 Task: select a rule when I am added to a card.
Action: Mouse moved to (1143, 93)
Screenshot: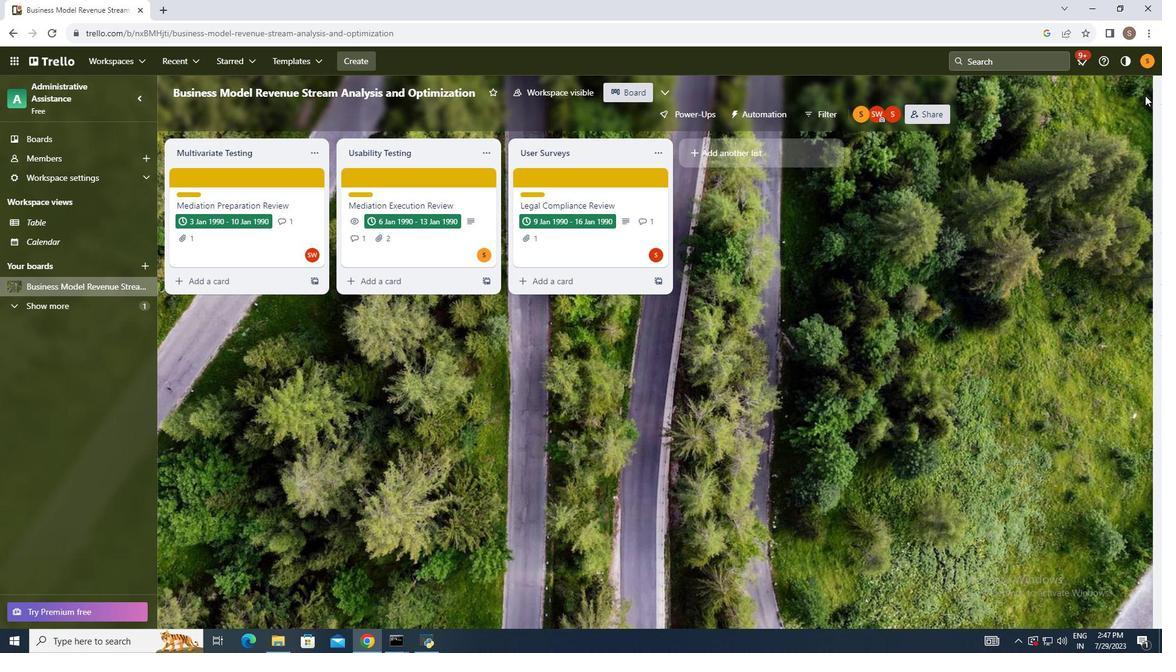
Action: Mouse pressed left at (1143, 93)
Screenshot: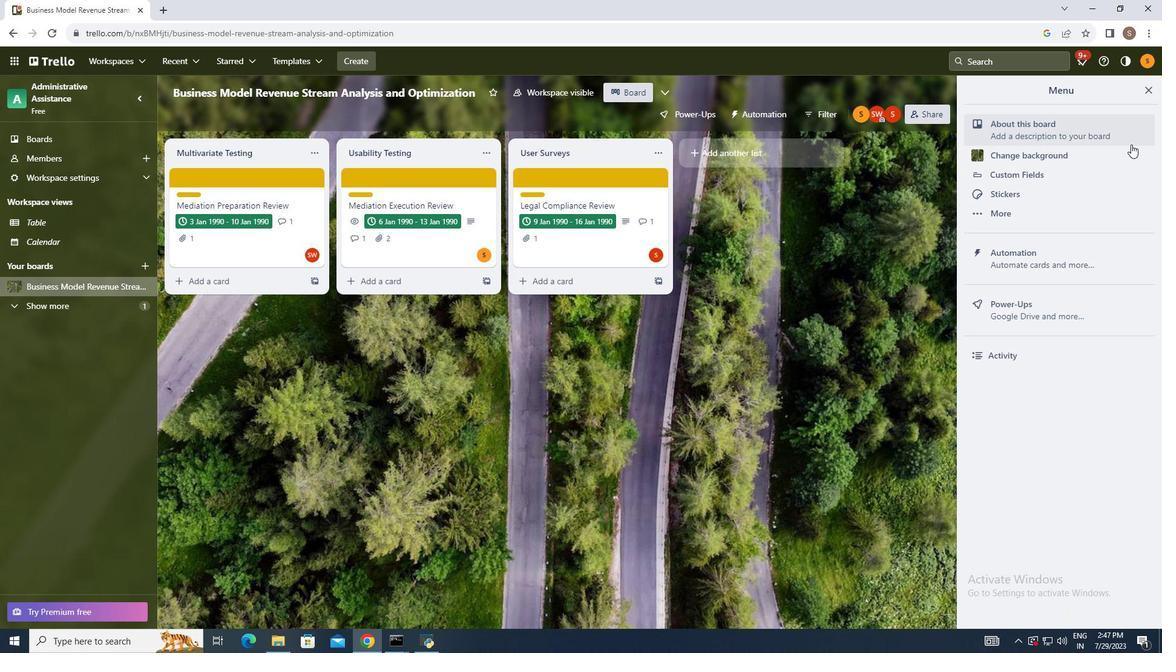
Action: Mouse moved to (1039, 270)
Screenshot: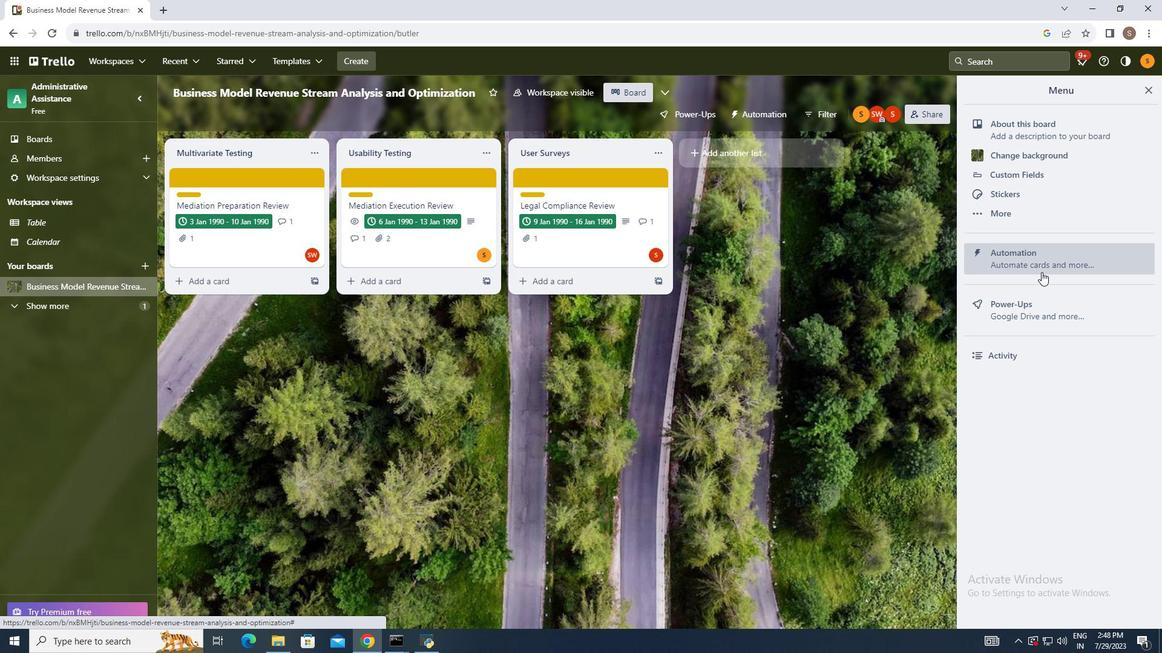 
Action: Mouse pressed left at (1039, 270)
Screenshot: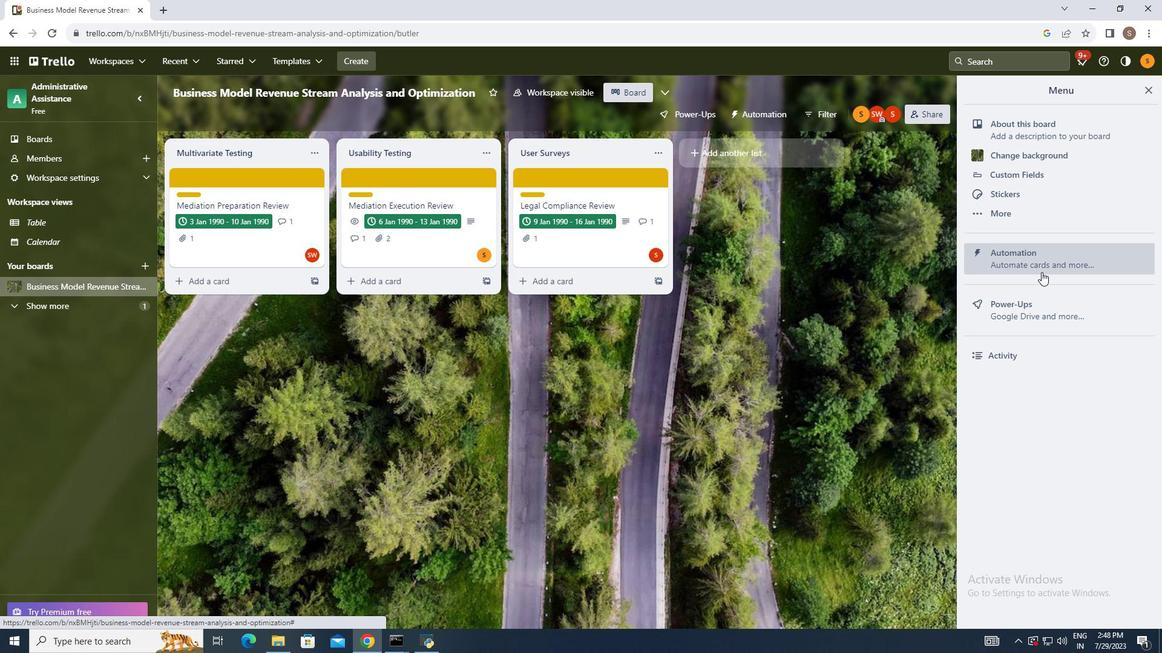 
Action: Mouse moved to (193, 219)
Screenshot: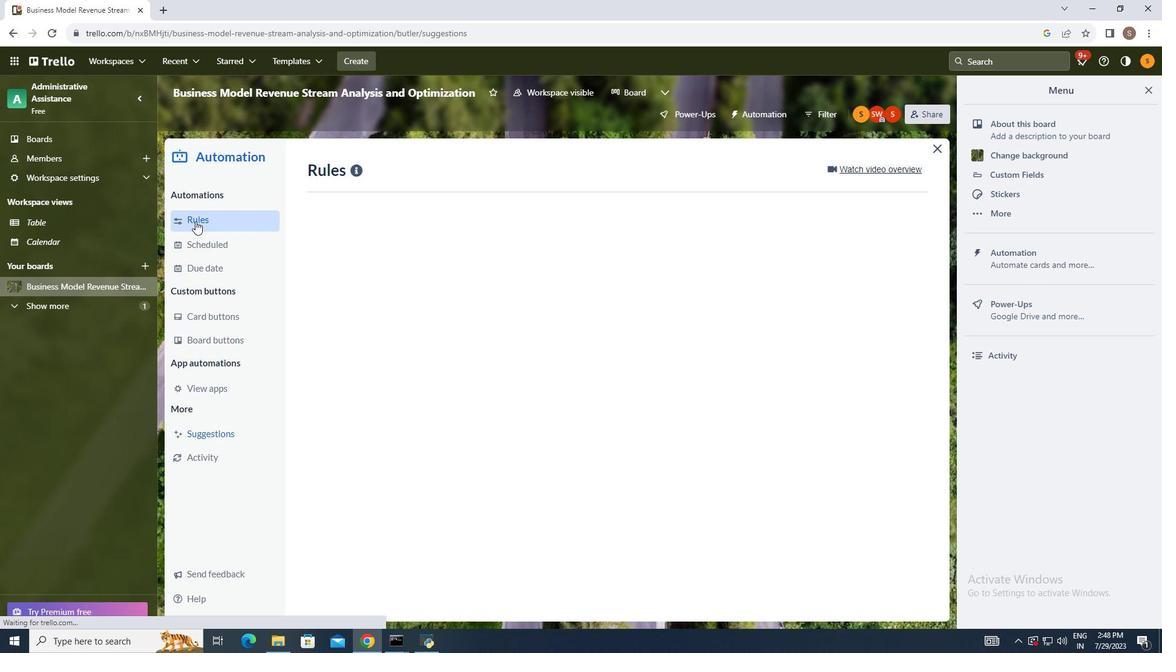 
Action: Mouse pressed left at (193, 219)
Screenshot: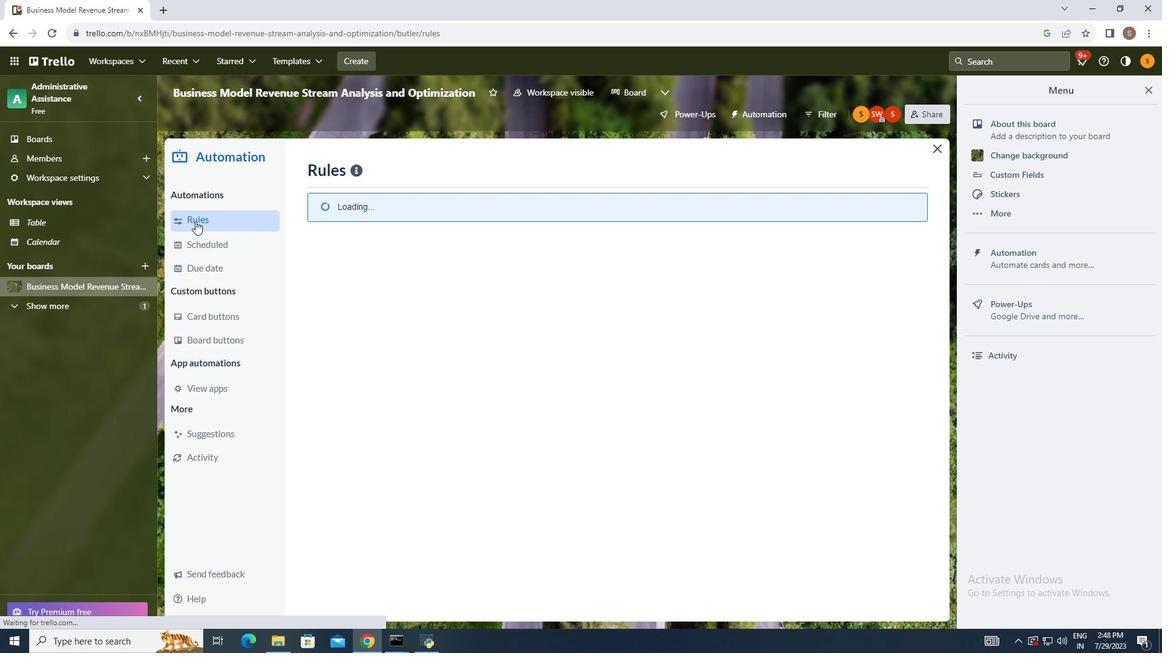 
Action: Mouse moved to (804, 167)
Screenshot: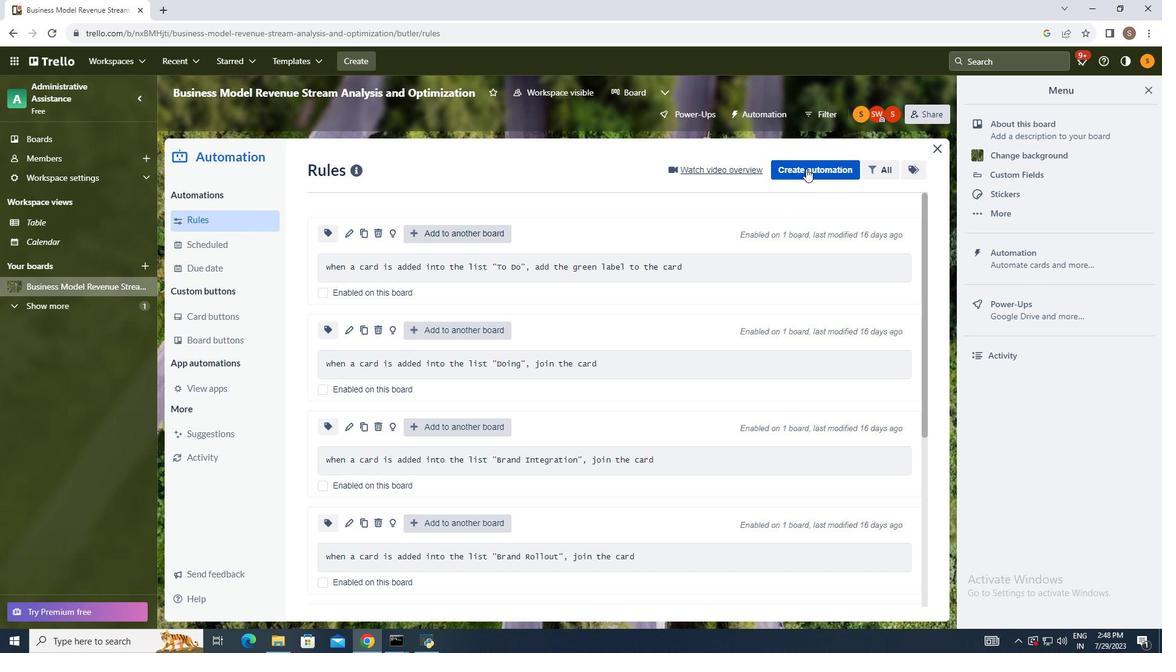 
Action: Mouse pressed left at (804, 167)
Screenshot: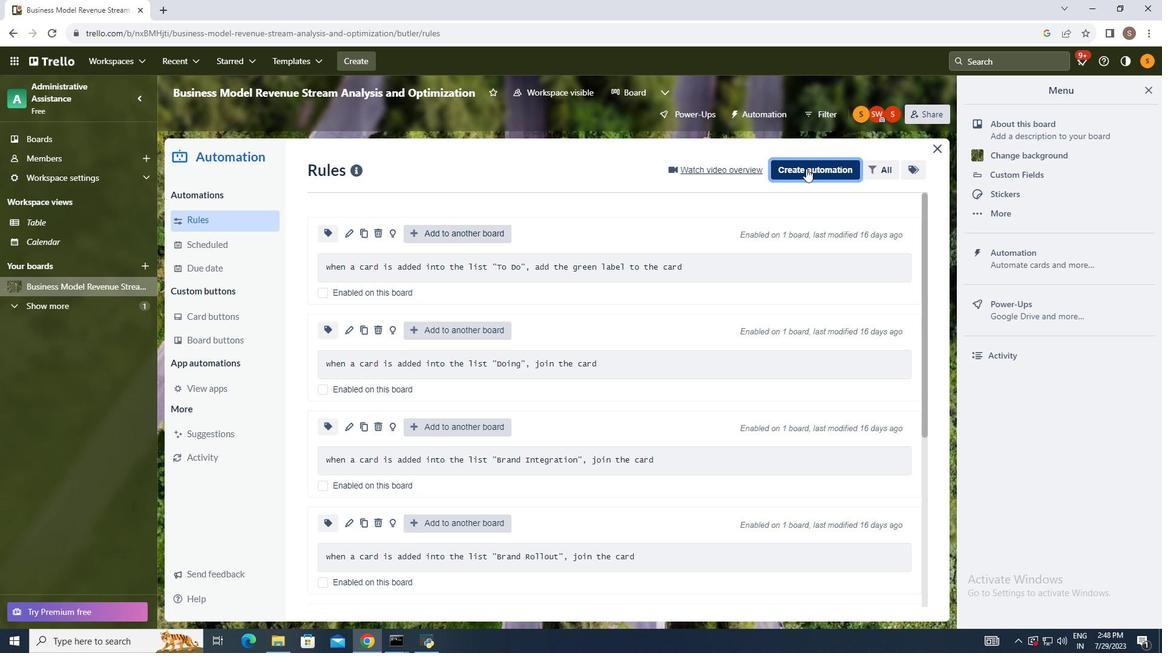 
Action: Mouse moved to (617, 286)
Screenshot: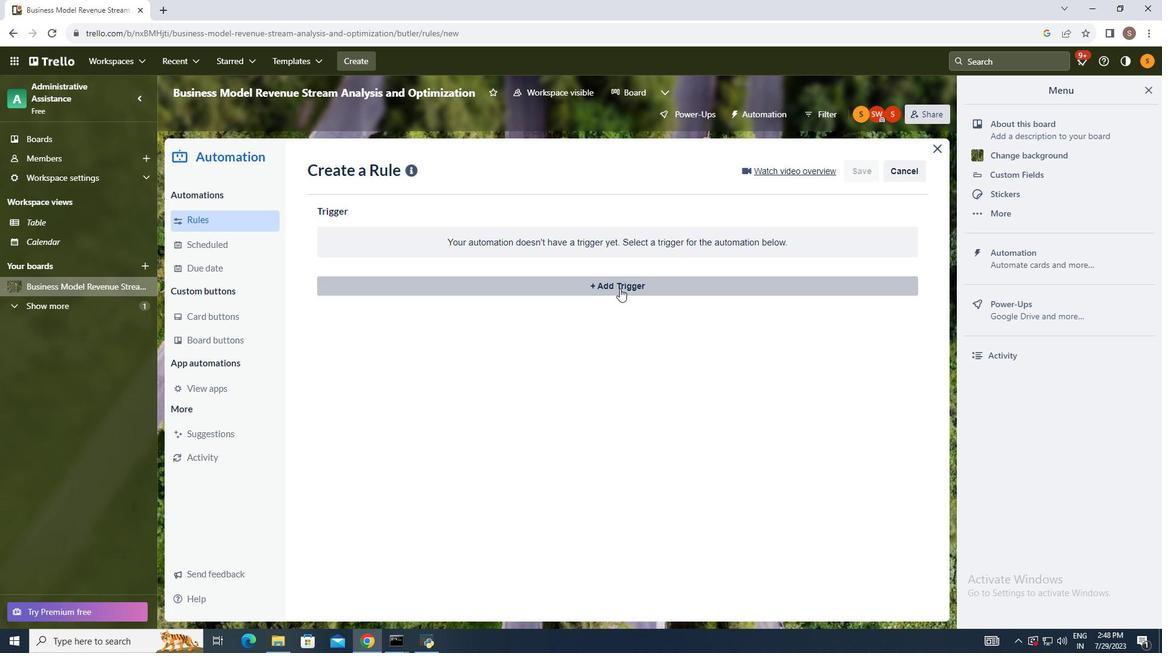 
Action: Mouse pressed left at (617, 286)
Screenshot: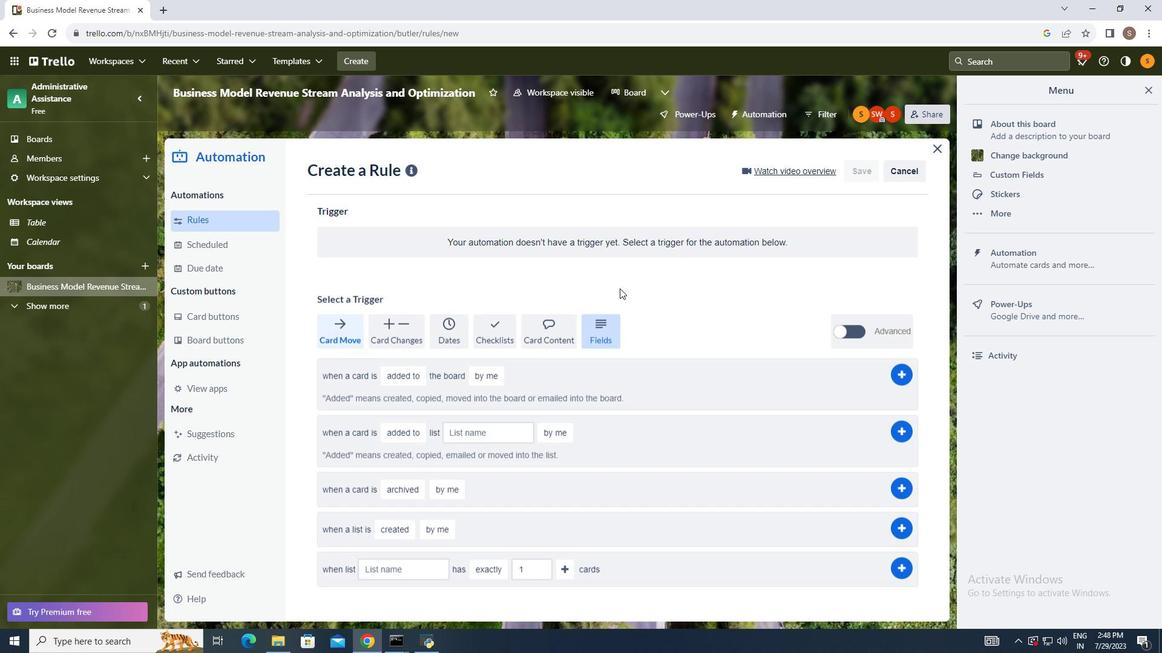 
Action: Mouse moved to (397, 335)
Screenshot: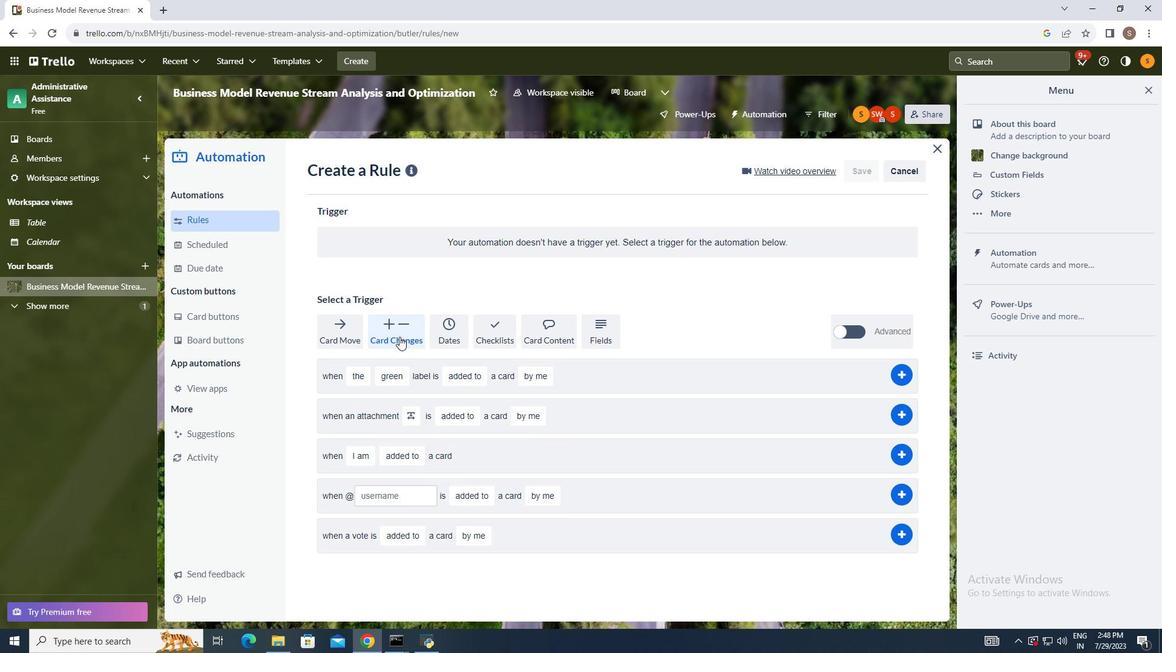 
Action: Mouse pressed left at (397, 335)
Screenshot: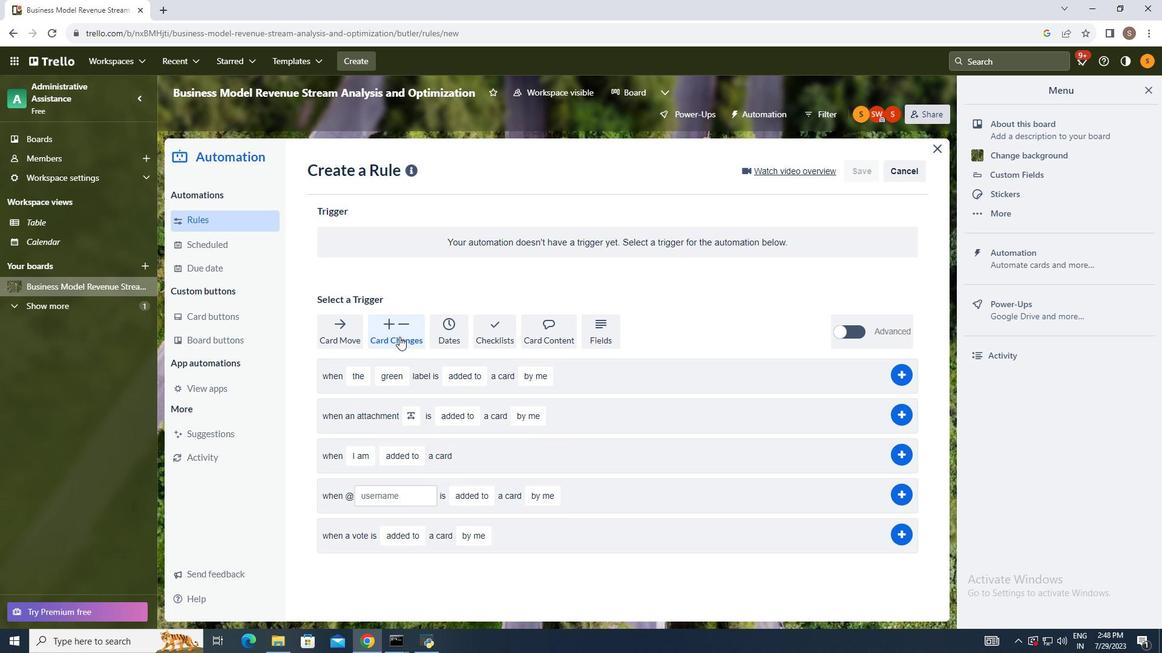 
Action: Mouse moved to (350, 452)
Screenshot: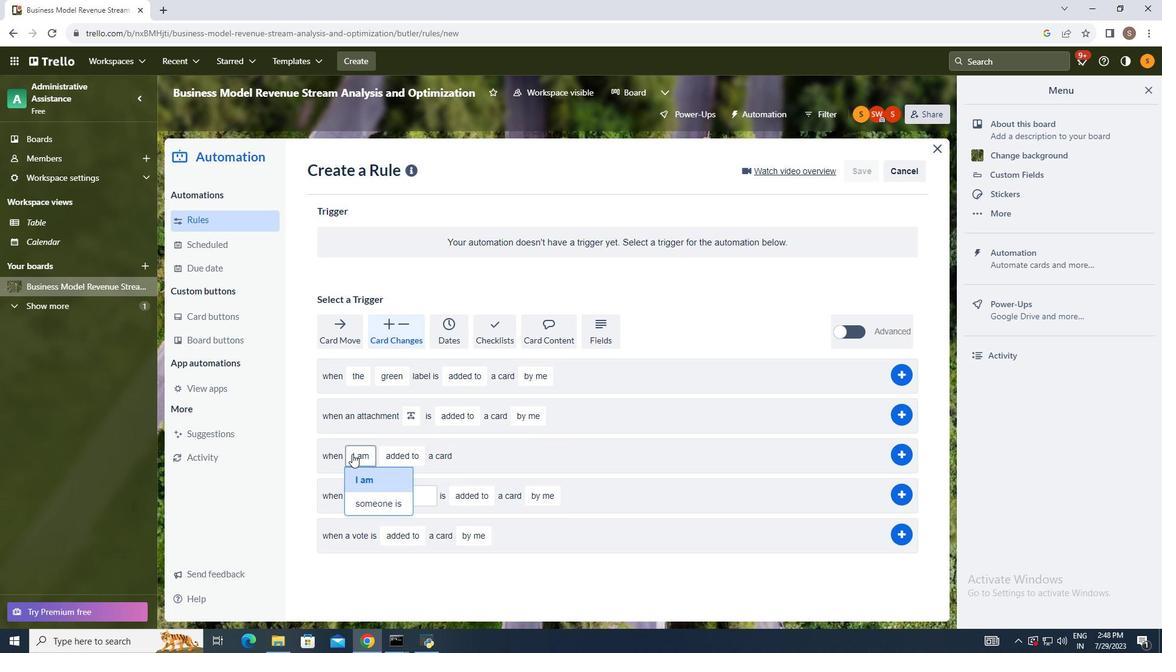 
Action: Mouse pressed left at (350, 452)
Screenshot: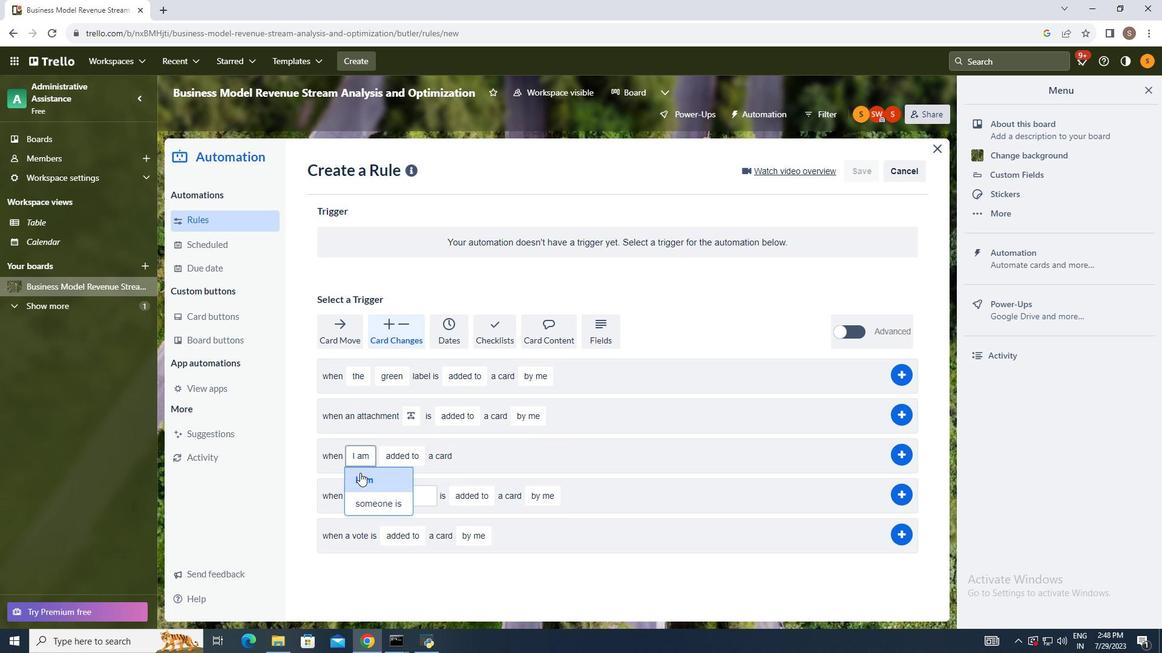 
Action: Mouse moved to (360, 477)
Screenshot: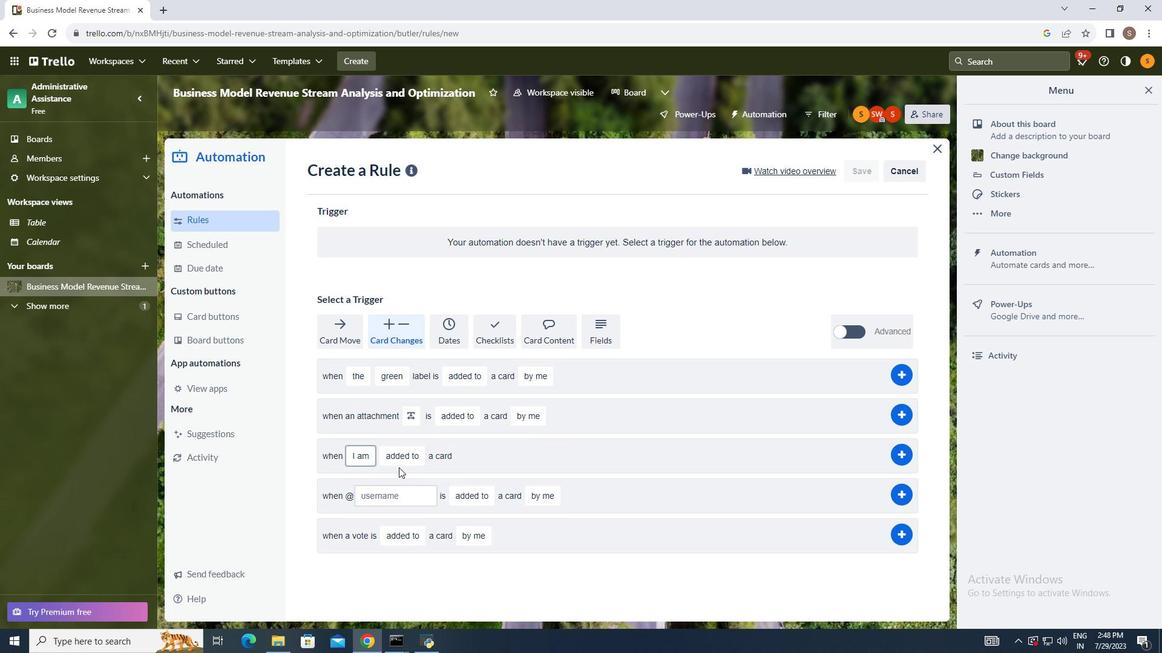 
Action: Mouse pressed left at (360, 477)
Screenshot: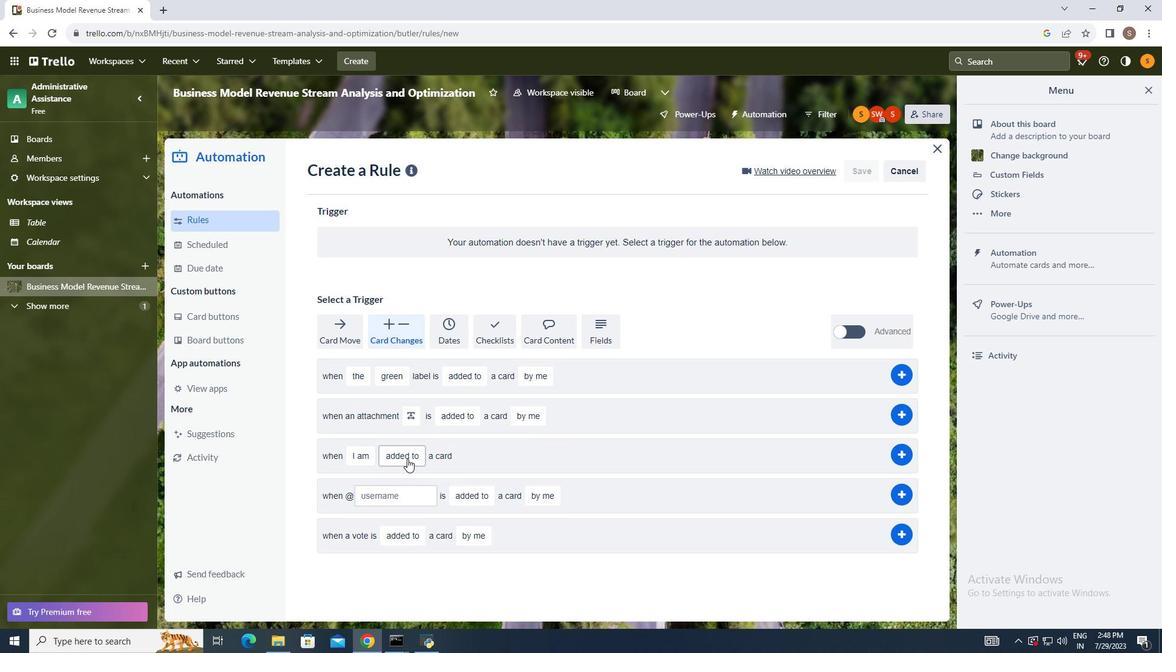 
Action: Mouse moved to (412, 453)
Screenshot: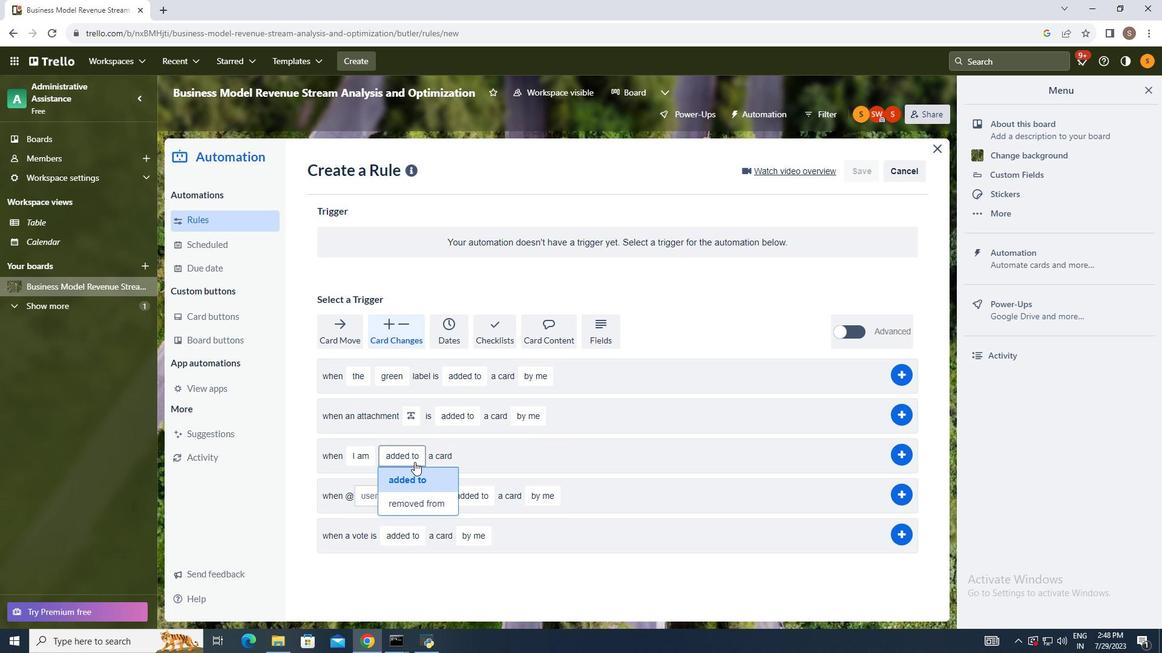 
Action: Mouse pressed left at (412, 453)
Screenshot: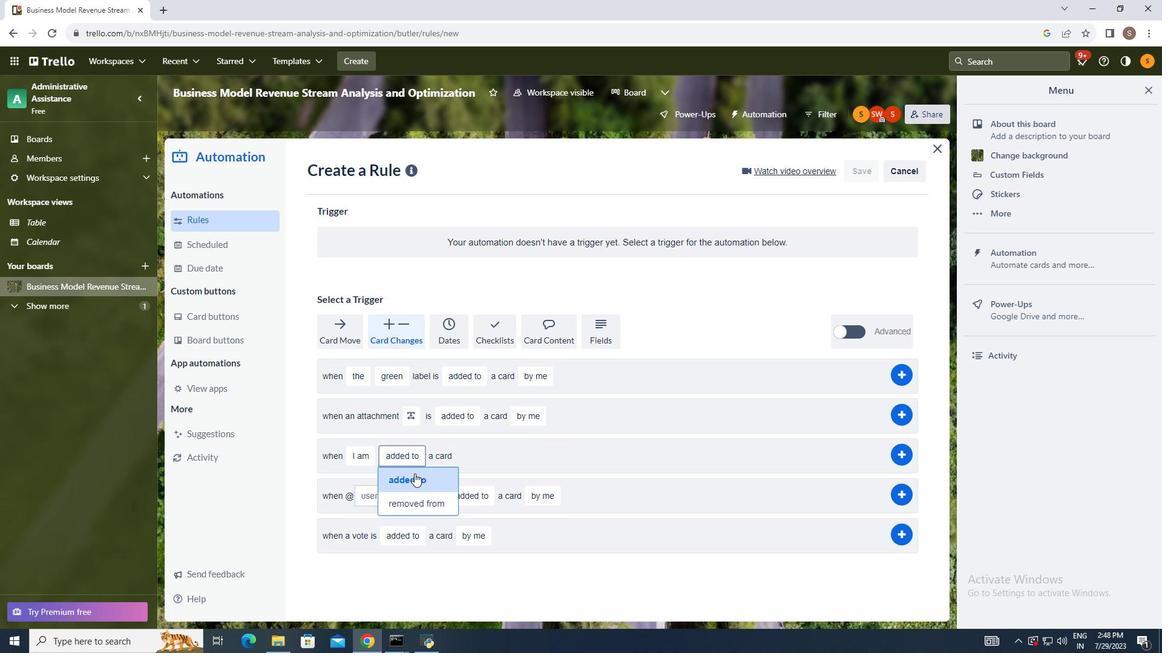 
Action: Mouse moved to (412, 476)
Screenshot: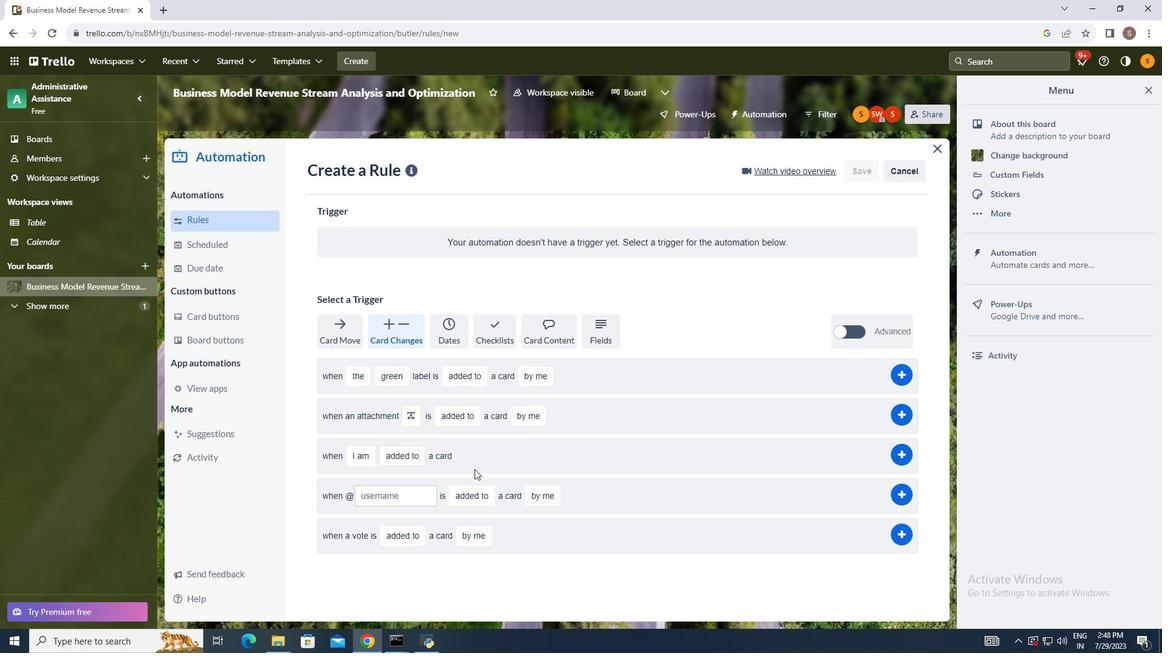 
Action: Mouse pressed left at (412, 476)
Screenshot: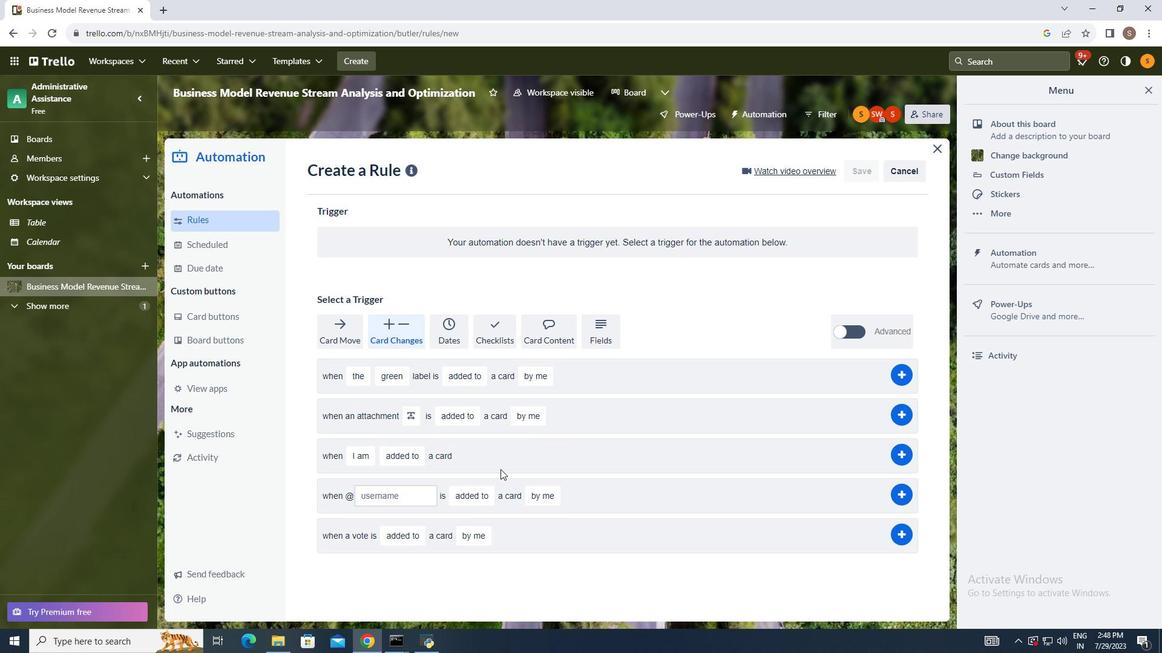 
Action: Mouse moved to (513, 458)
Screenshot: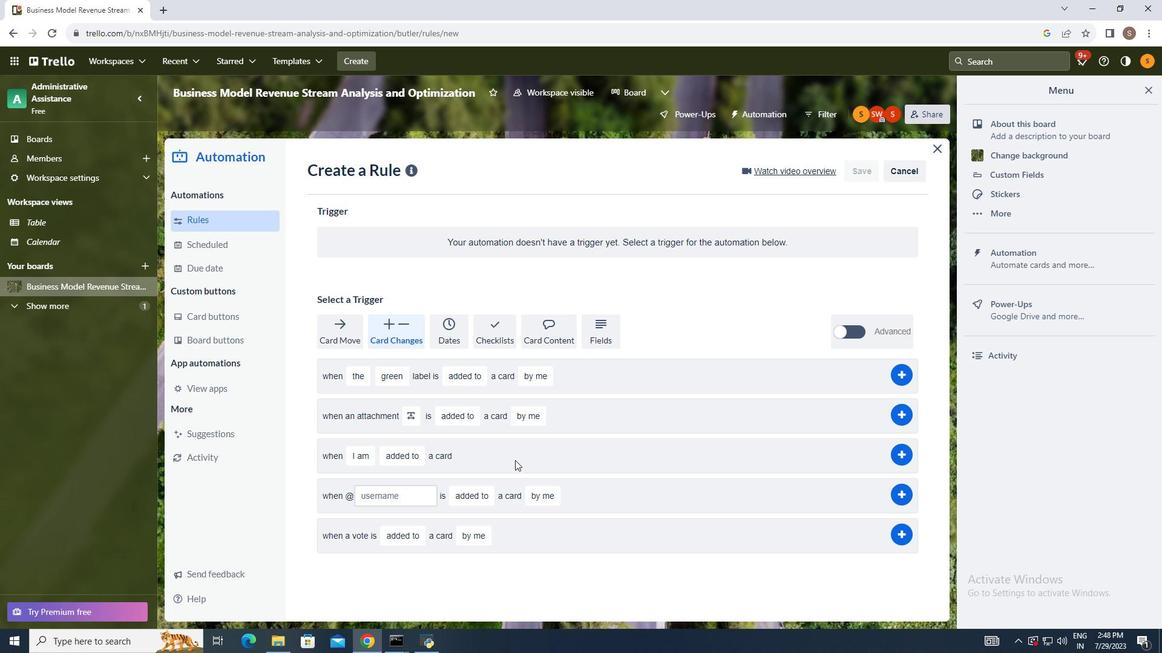 
